 Task: Create a rule when a due dateLess than 1 hours ago is set on a checklist item.
Action: Mouse moved to (1177, 95)
Screenshot: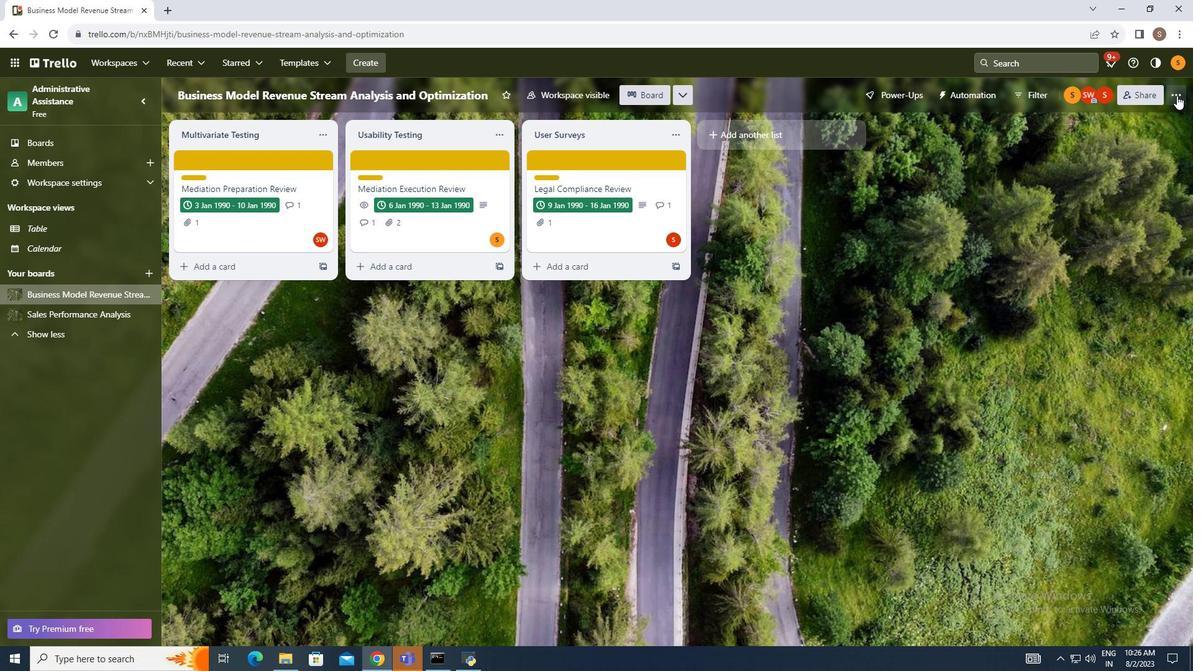 
Action: Mouse pressed left at (1177, 95)
Screenshot: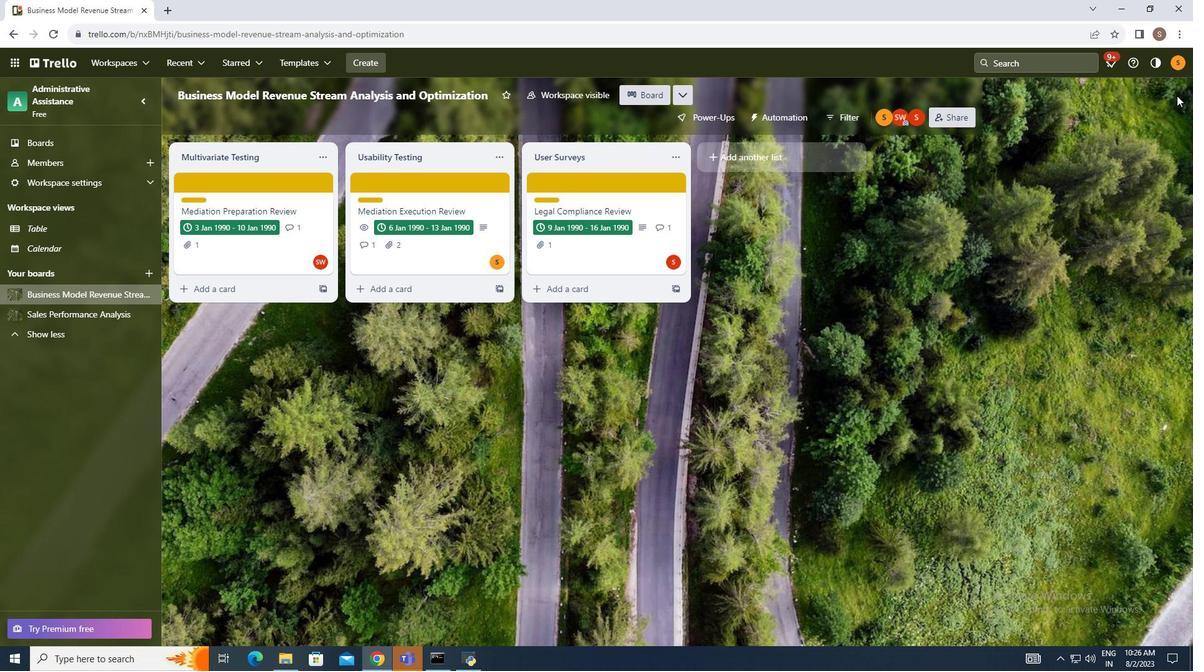 
Action: Mouse moved to (1064, 256)
Screenshot: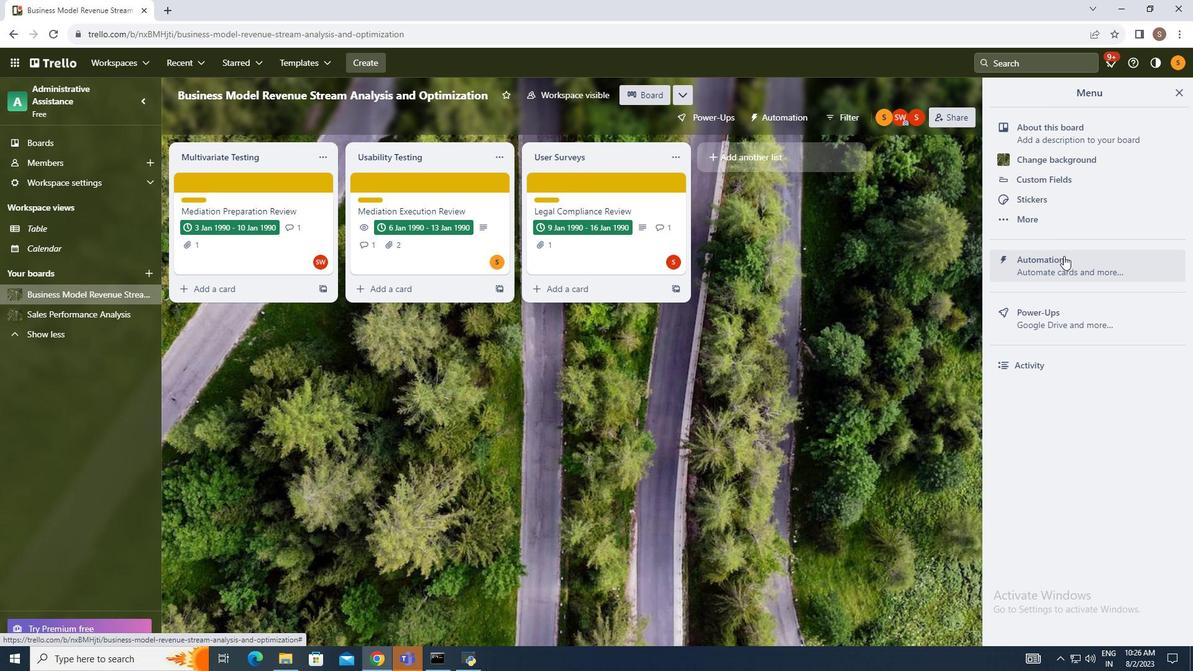 
Action: Mouse pressed left at (1064, 256)
Screenshot: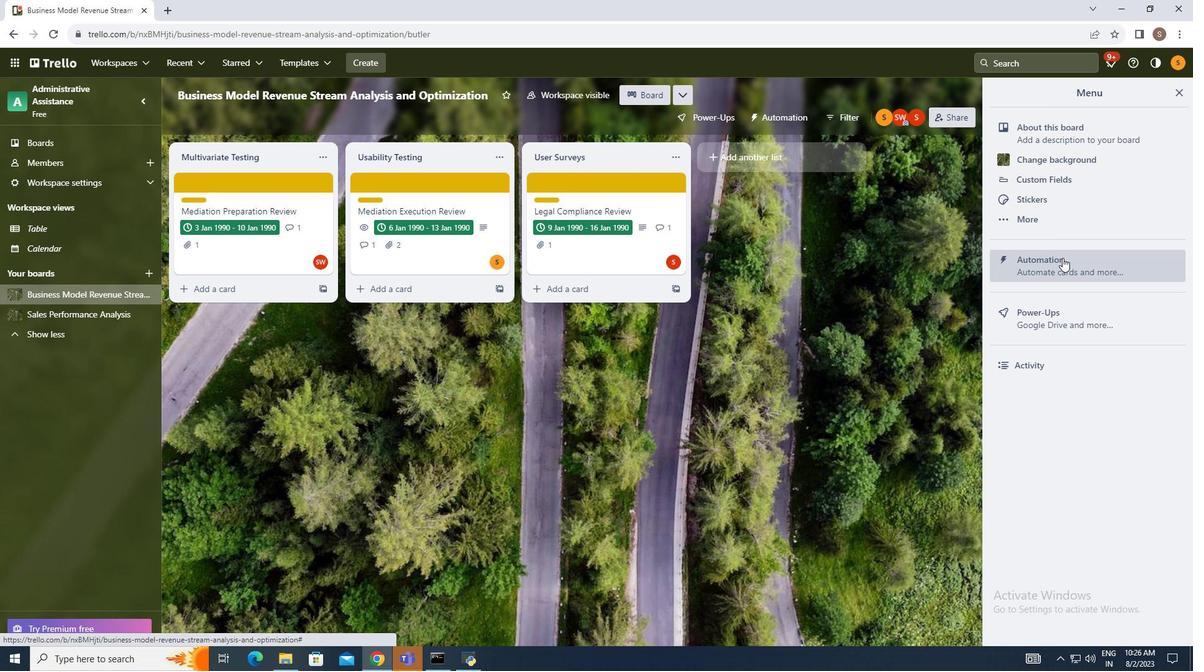 
Action: Mouse moved to (231, 225)
Screenshot: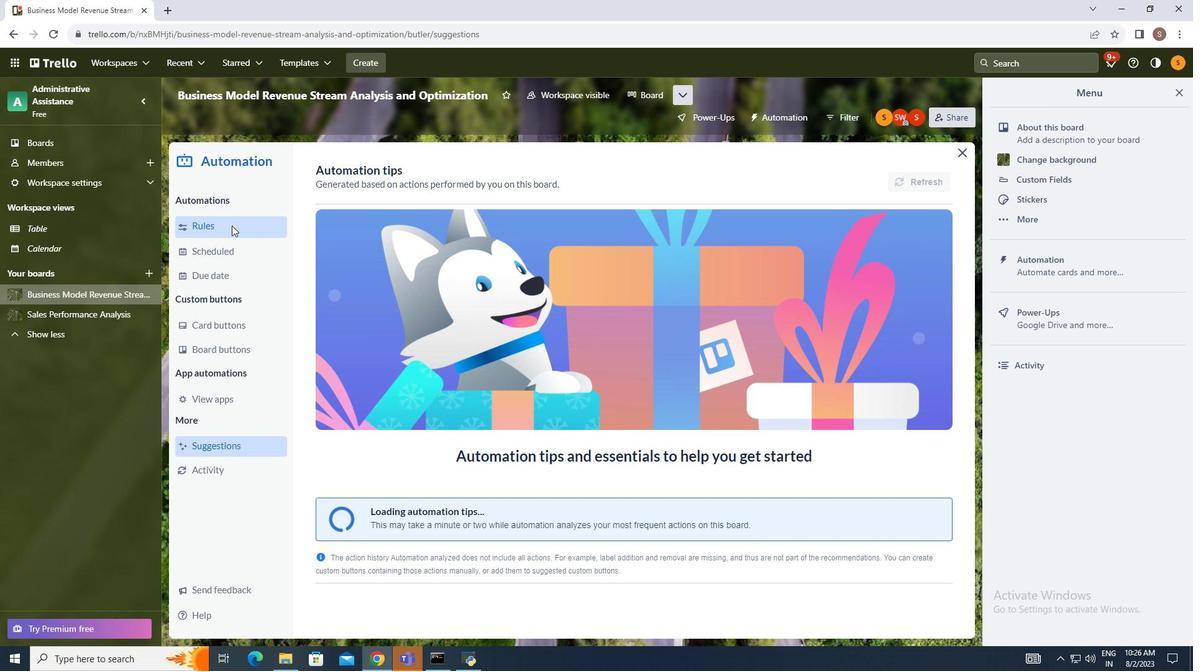 
Action: Mouse pressed left at (231, 225)
Screenshot: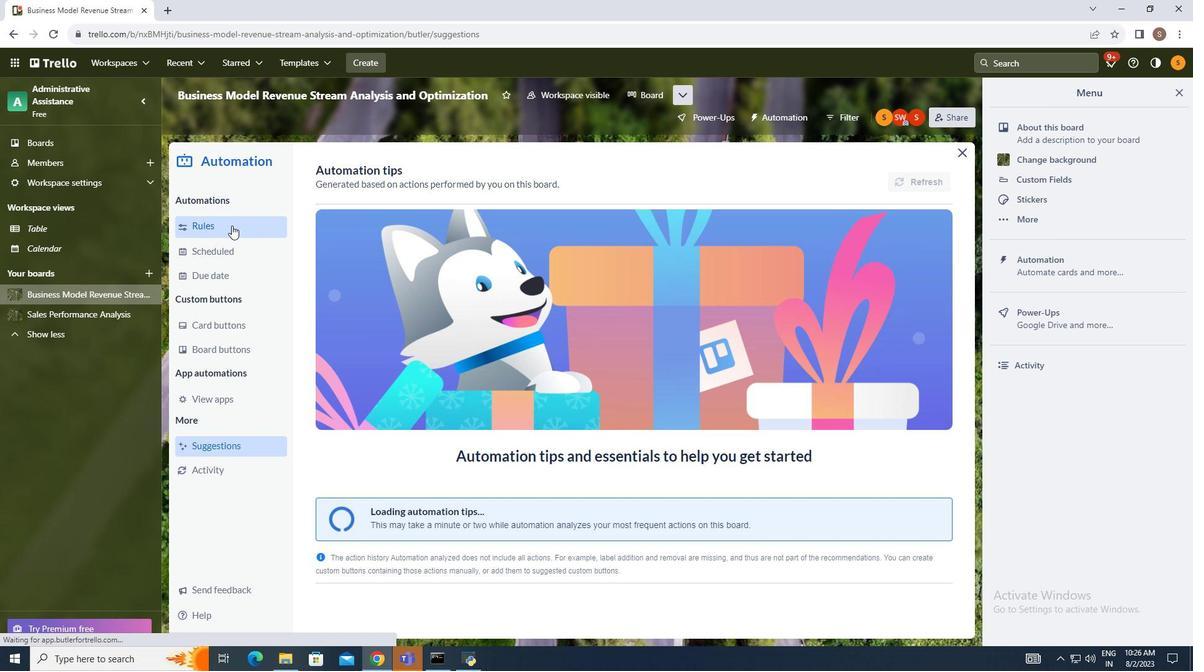 
Action: Mouse moved to (835, 170)
Screenshot: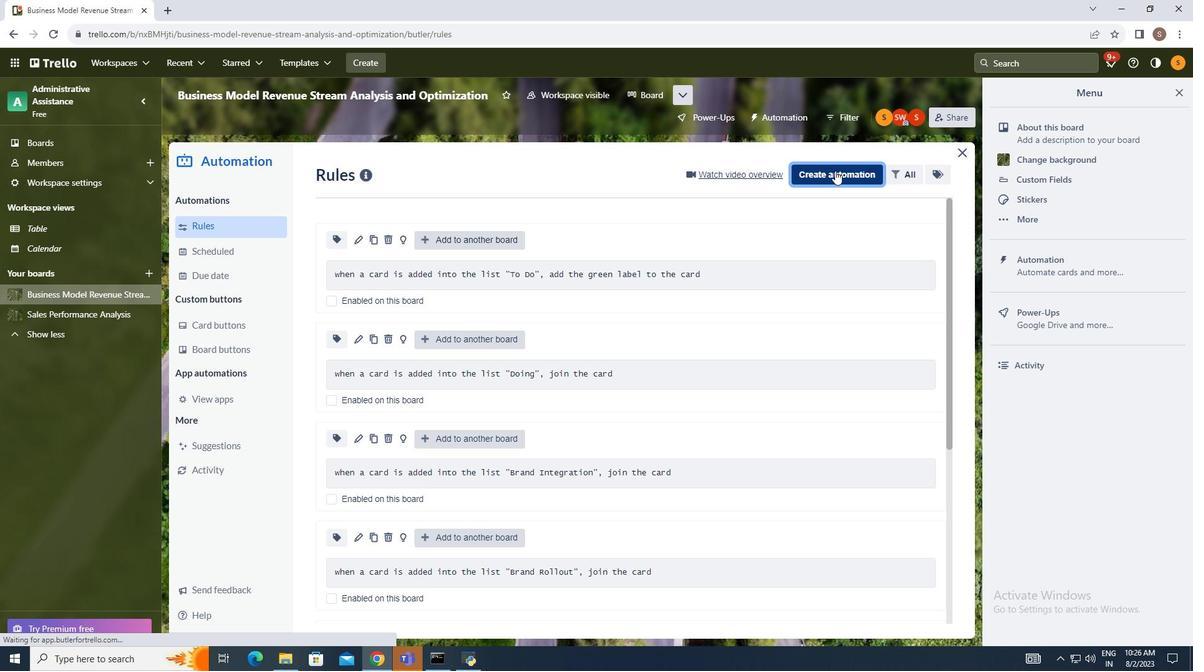 
Action: Mouse pressed left at (835, 170)
Screenshot: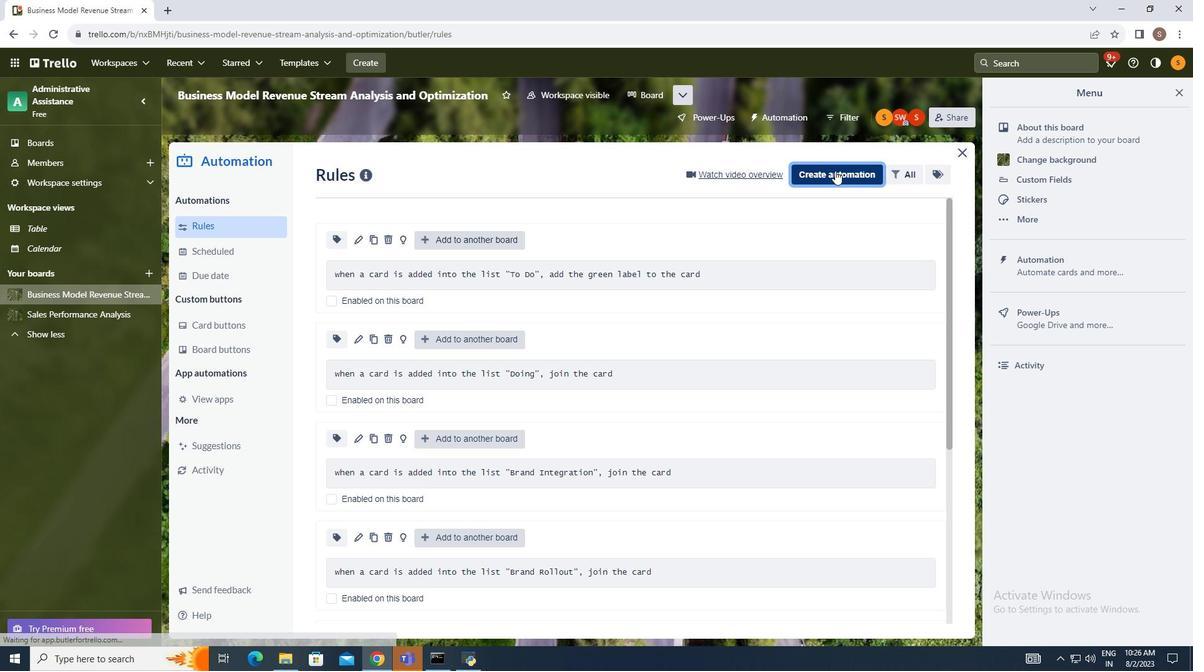 
Action: Mouse moved to (606, 294)
Screenshot: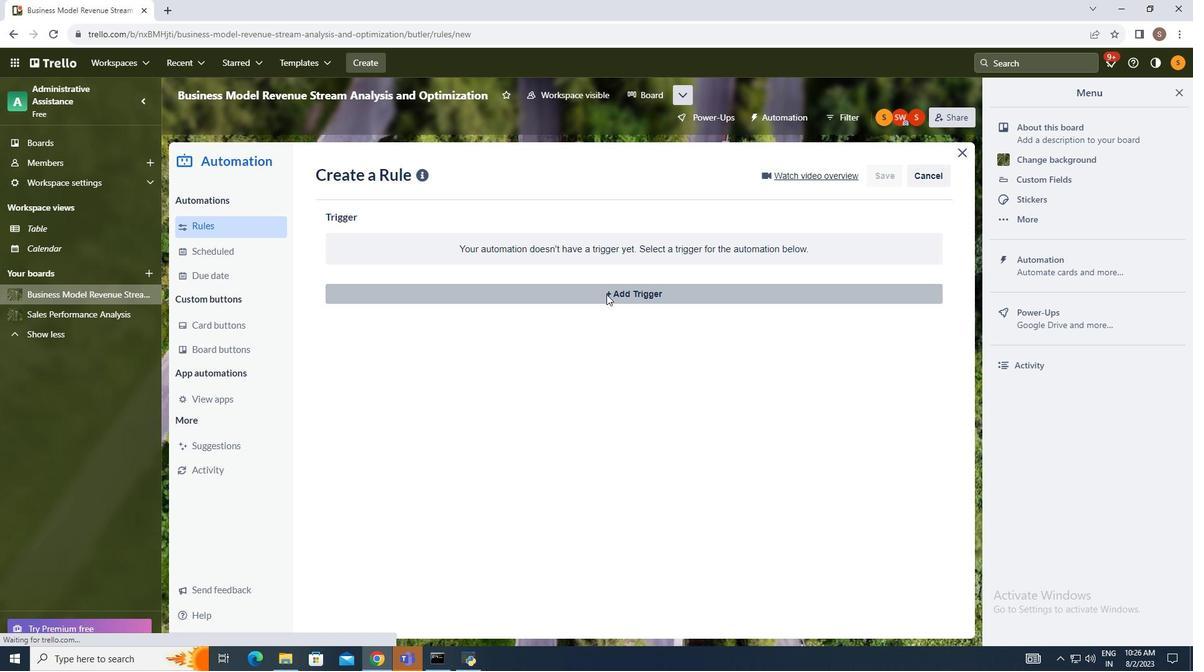 
Action: Mouse pressed left at (606, 294)
Screenshot: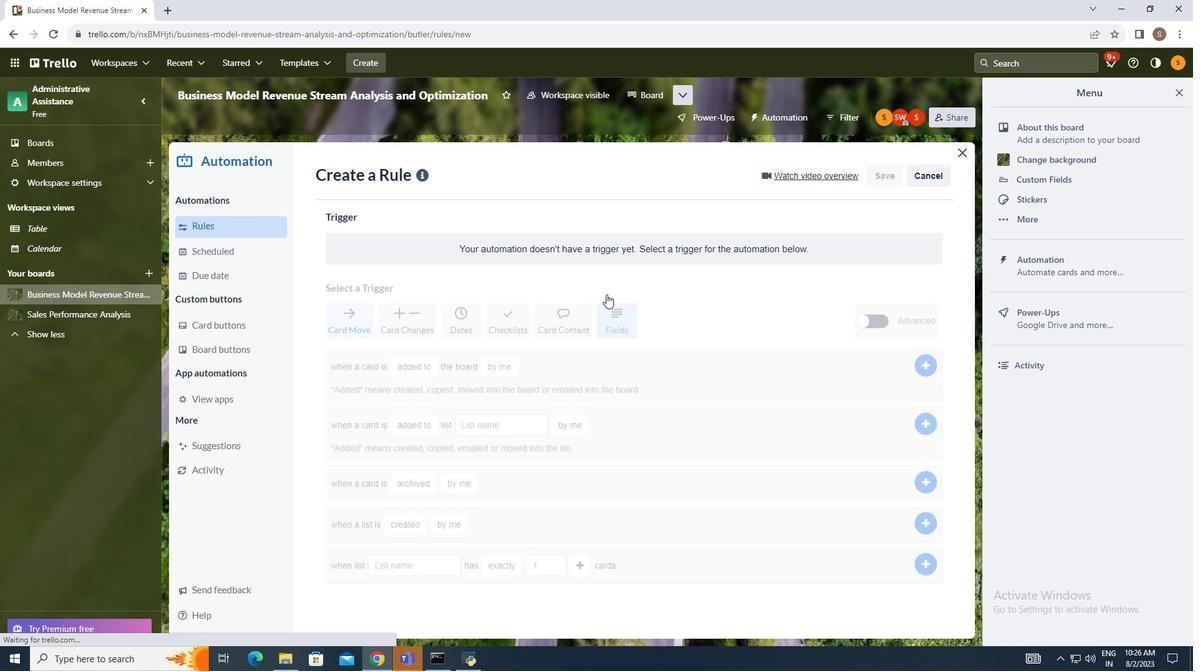 
Action: Mouse moved to (514, 341)
Screenshot: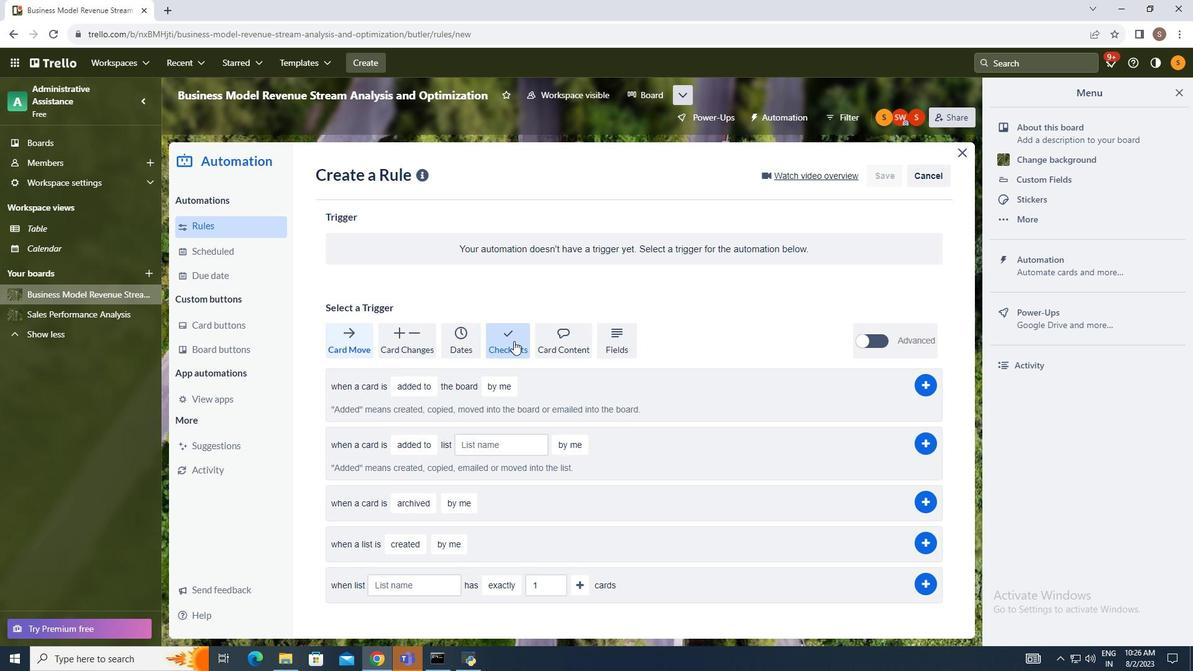 
Action: Mouse pressed left at (514, 341)
Screenshot: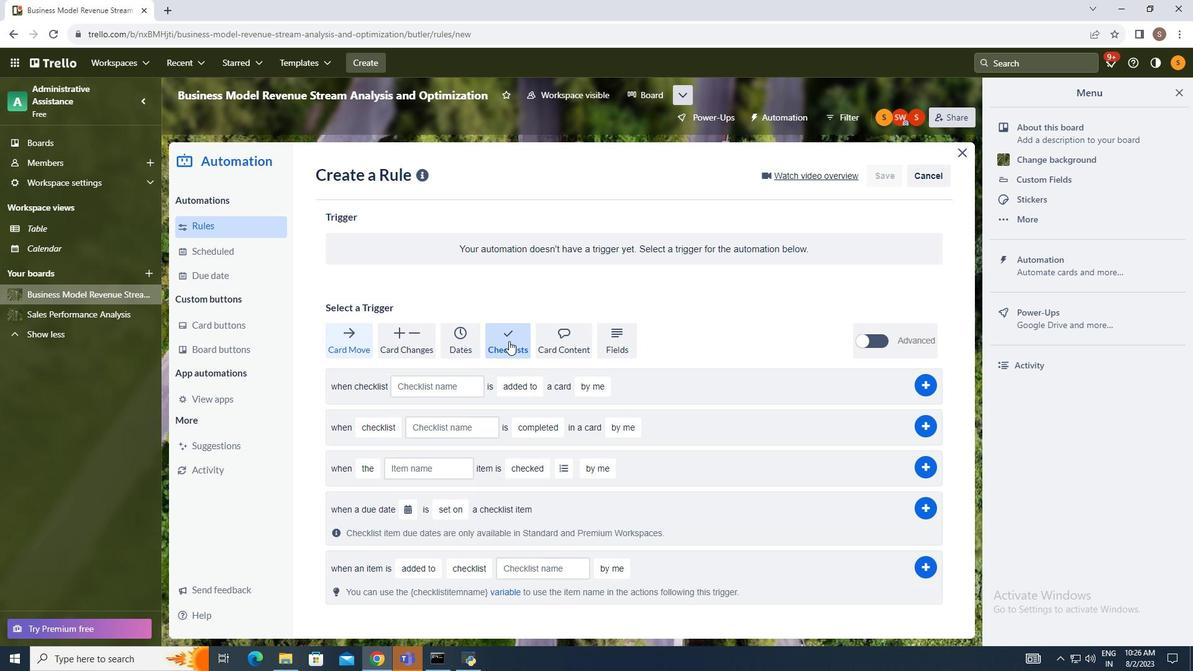 
Action: Mouse moved to (409, 508)
Screenshot: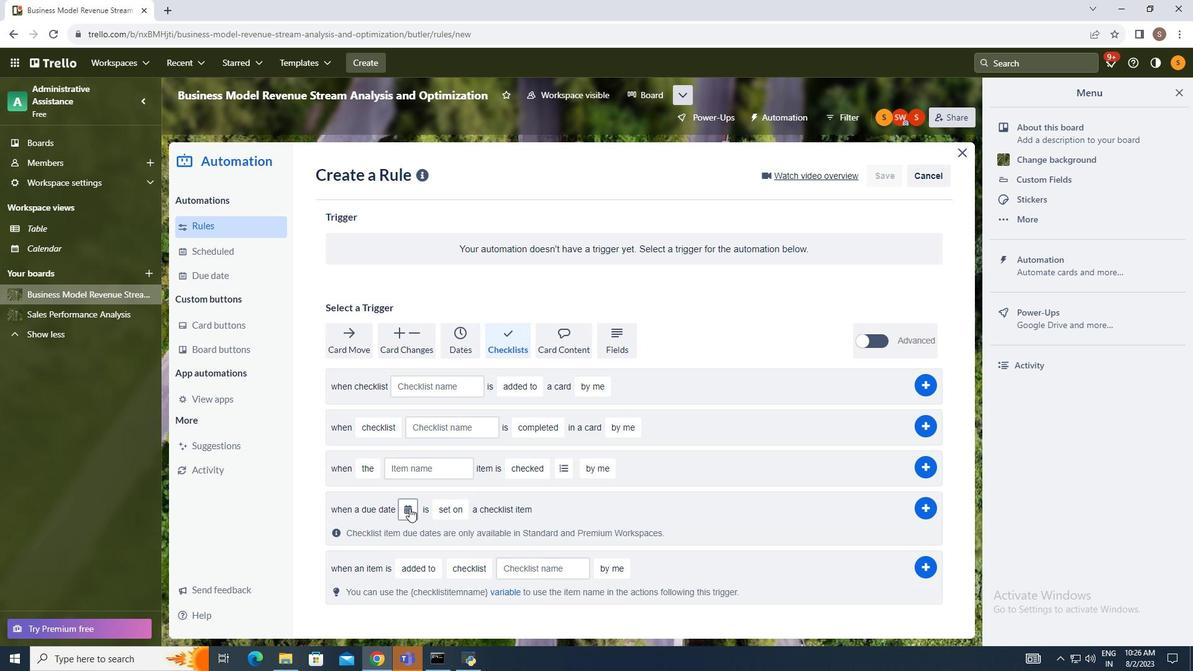 
Action: Mouse pressed left at (409, 508)
Screenshot: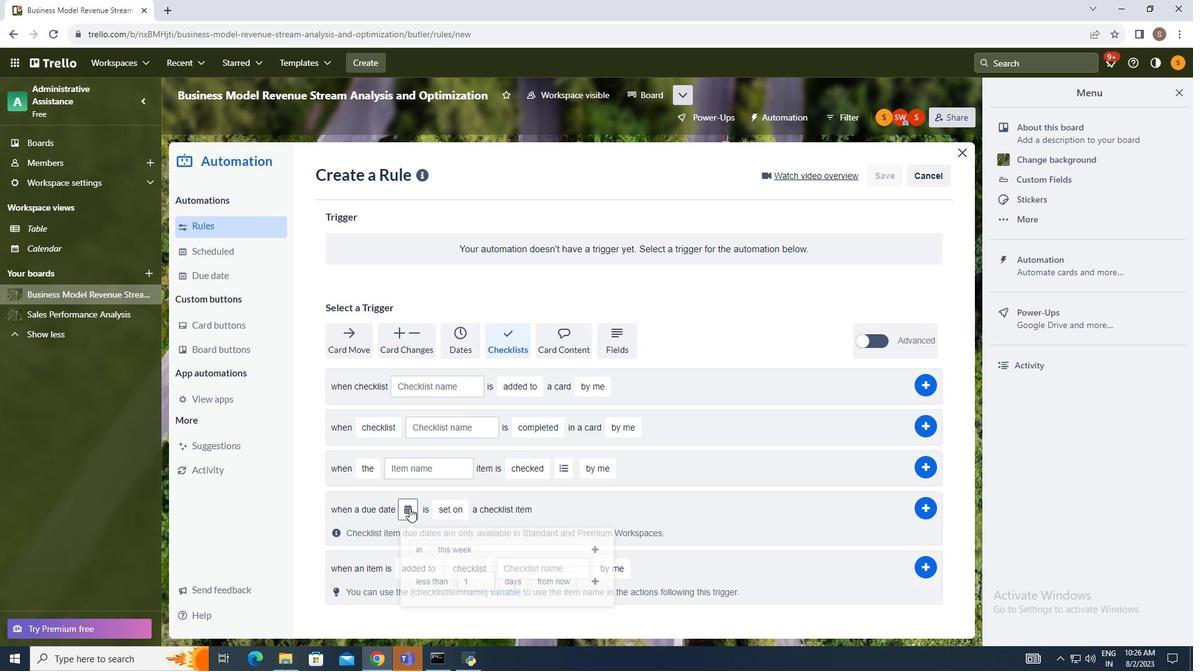 
Action: Mouse moved to (432, 588)
Screenshot: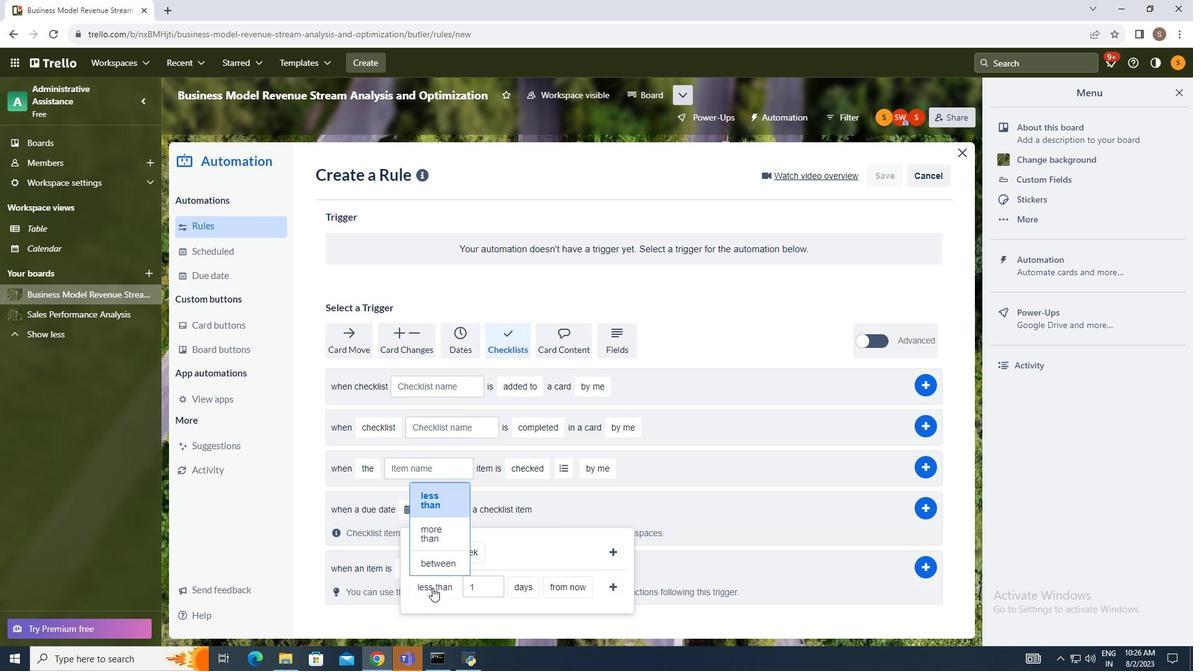 
Action: Mouse pressed left at (432, 588)
Screenshot: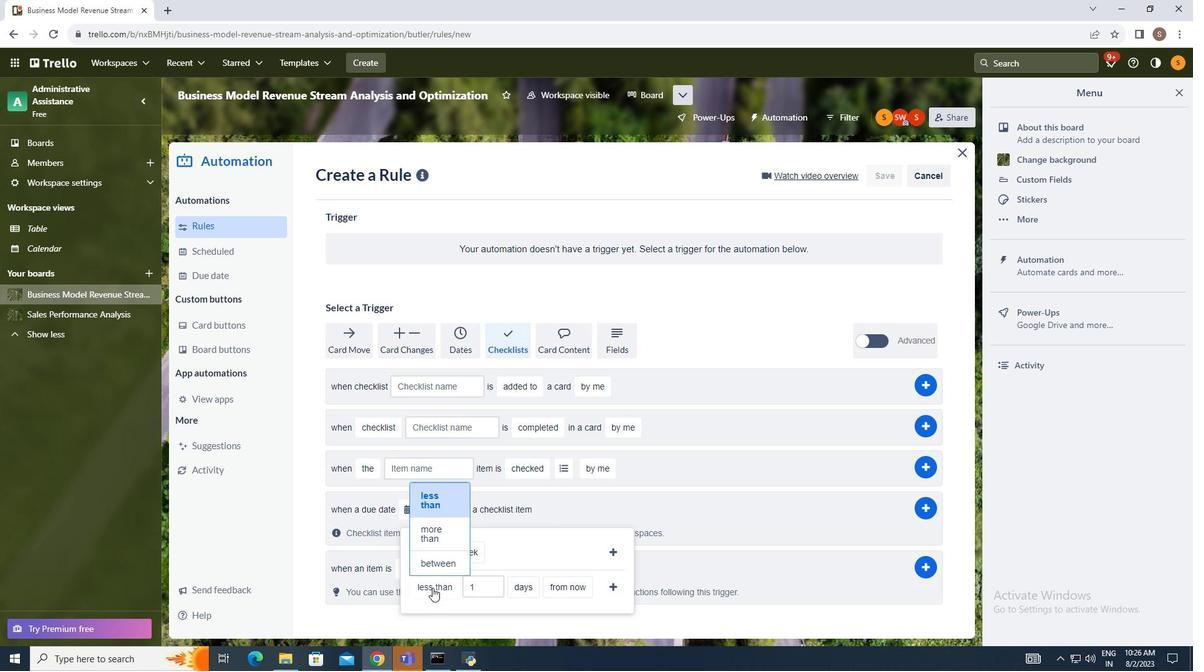 
Action: Mouse moved to (428, 495)
Screenshot: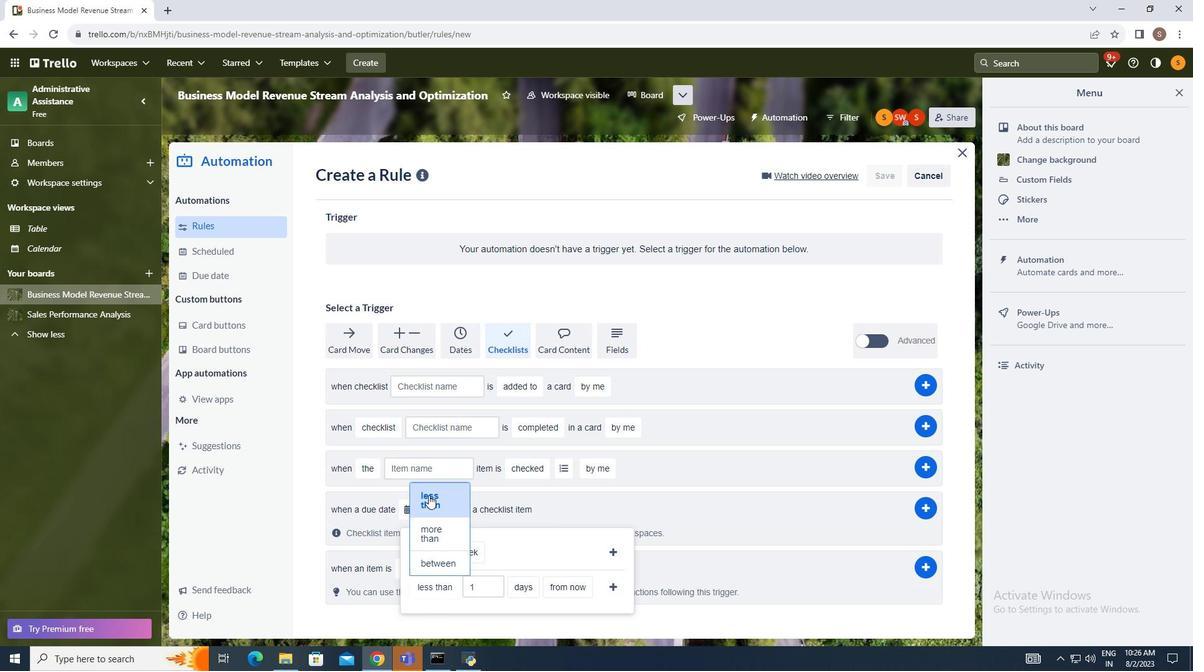 
Action: Mouse pressed left at (428, 495)
Screenshot: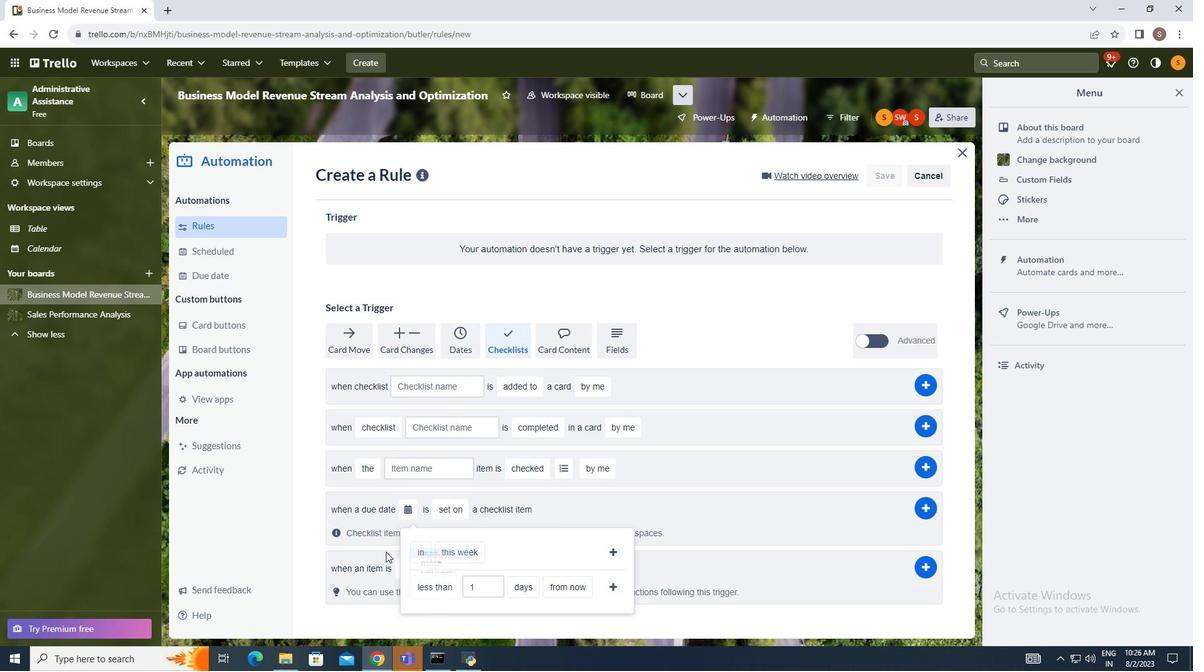 
Action: Mouse moved to (524, 585)
Screenshot: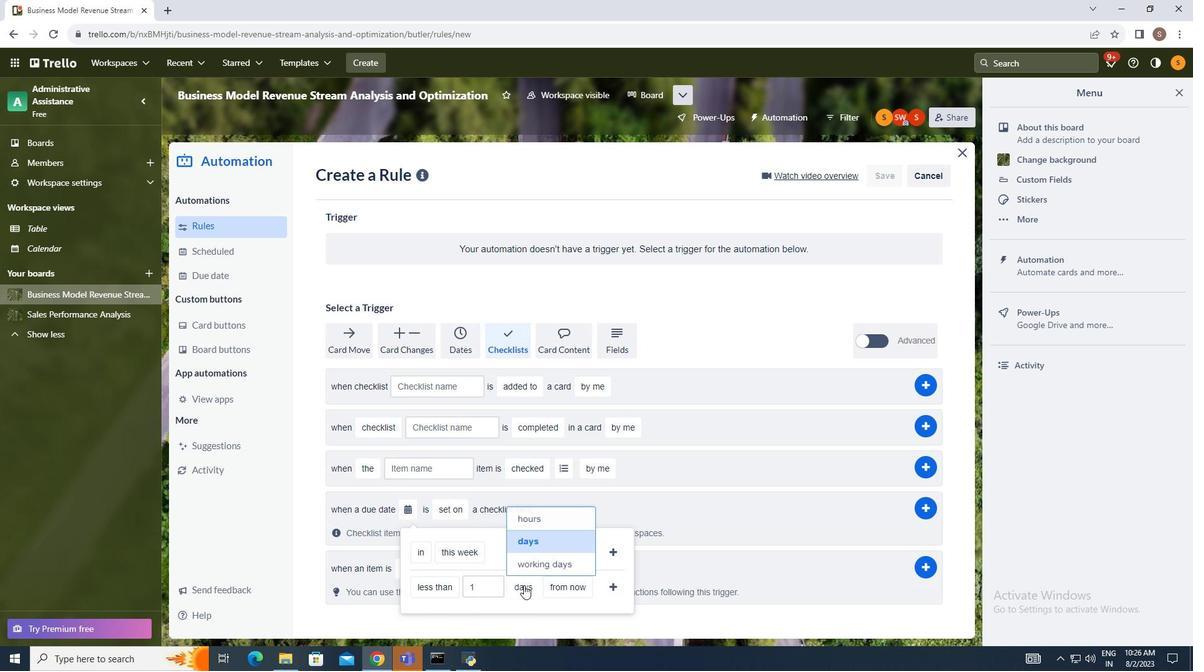 
Action: Mouse pressed left at (524, 585)
Screenshot: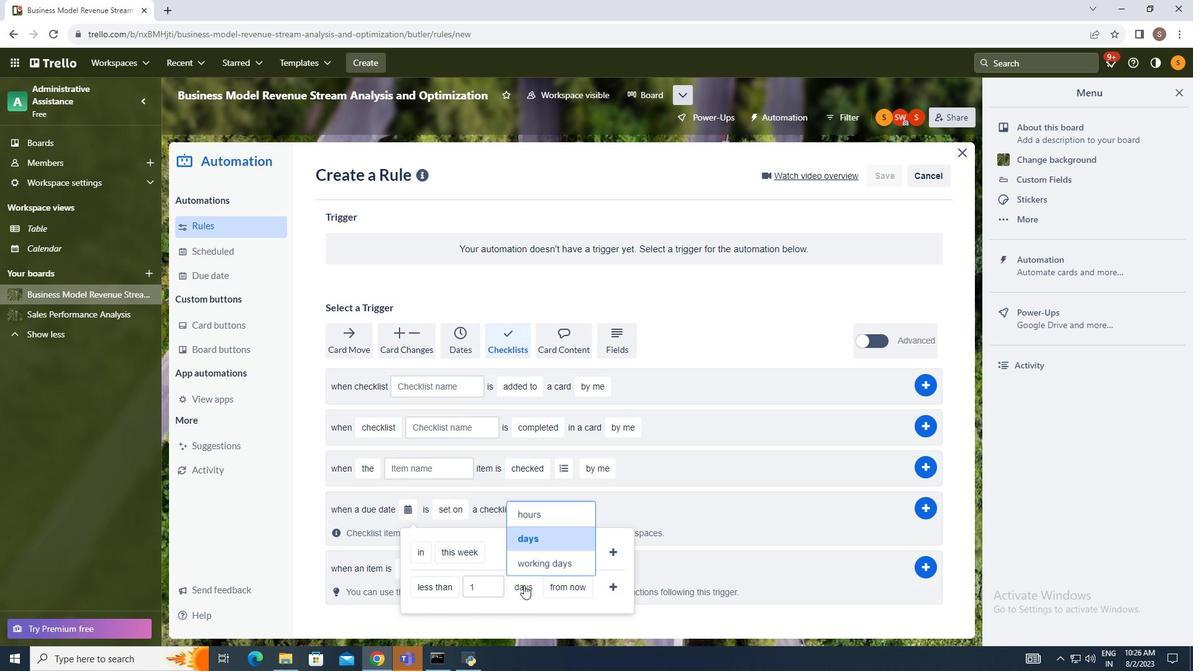 
Action: Mouse moved to (539, 515)
Screenshot: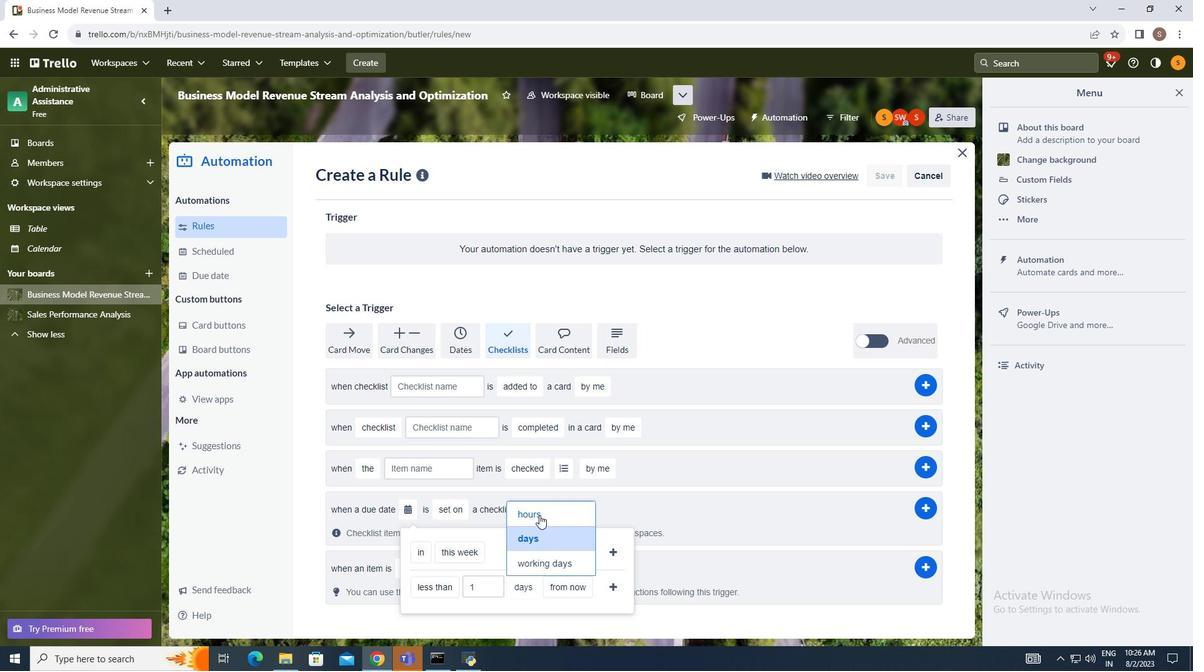 
Action: Mouse pressed left at (539, 515)
Screenshot: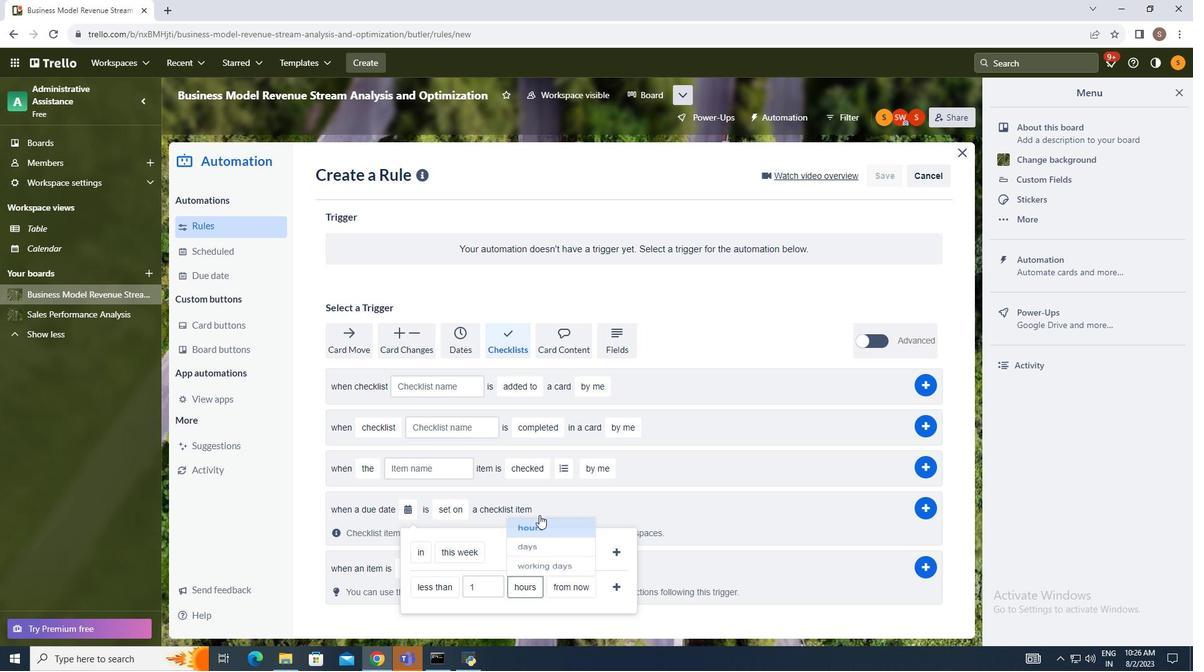 
Action: Mouse moved to (573, 581)
Screenshot: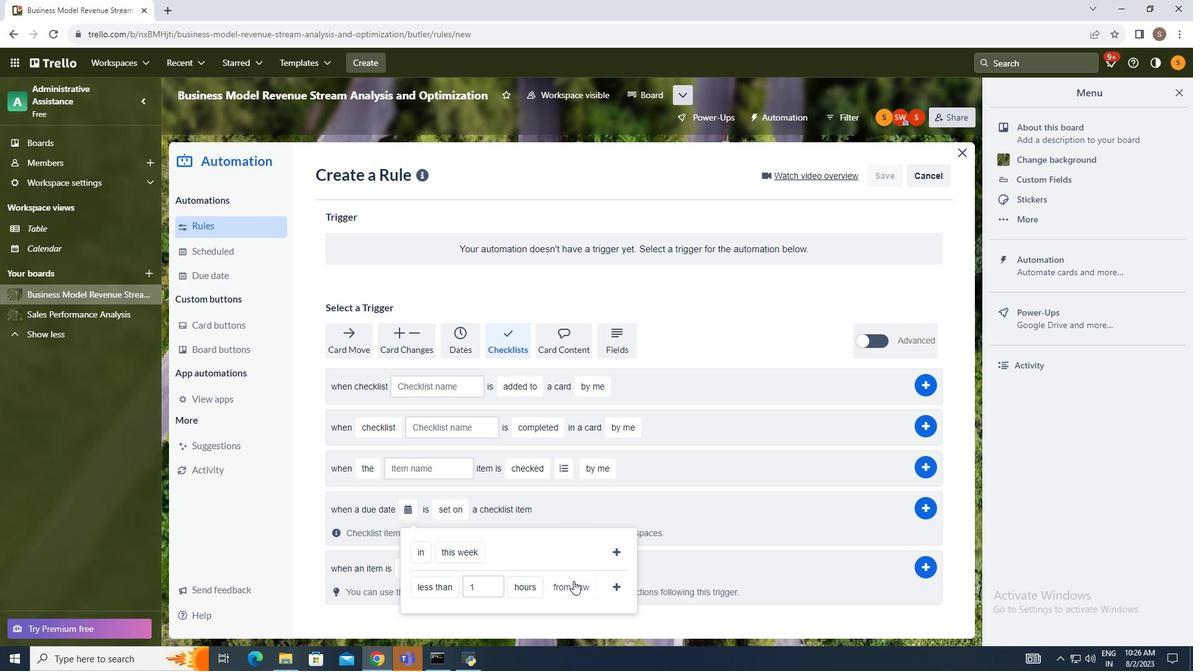
Action: Mouse pressed left at (573, 581)
Screenshot: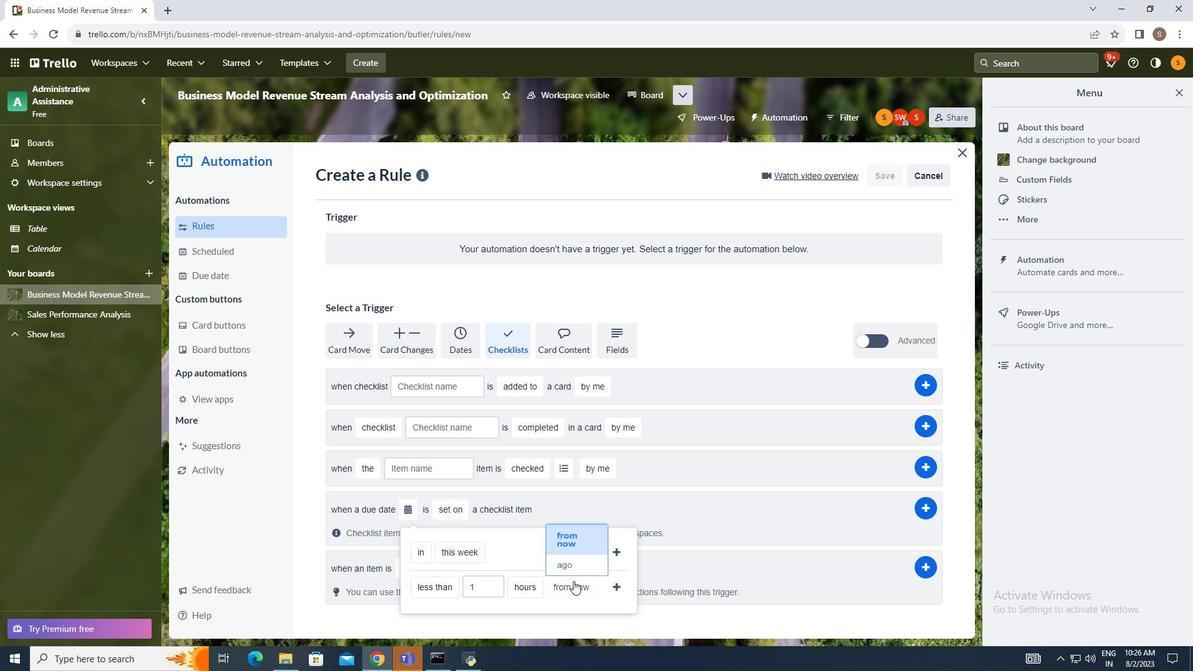 
Action: Mouse moved to (567, 558)
Screenshot: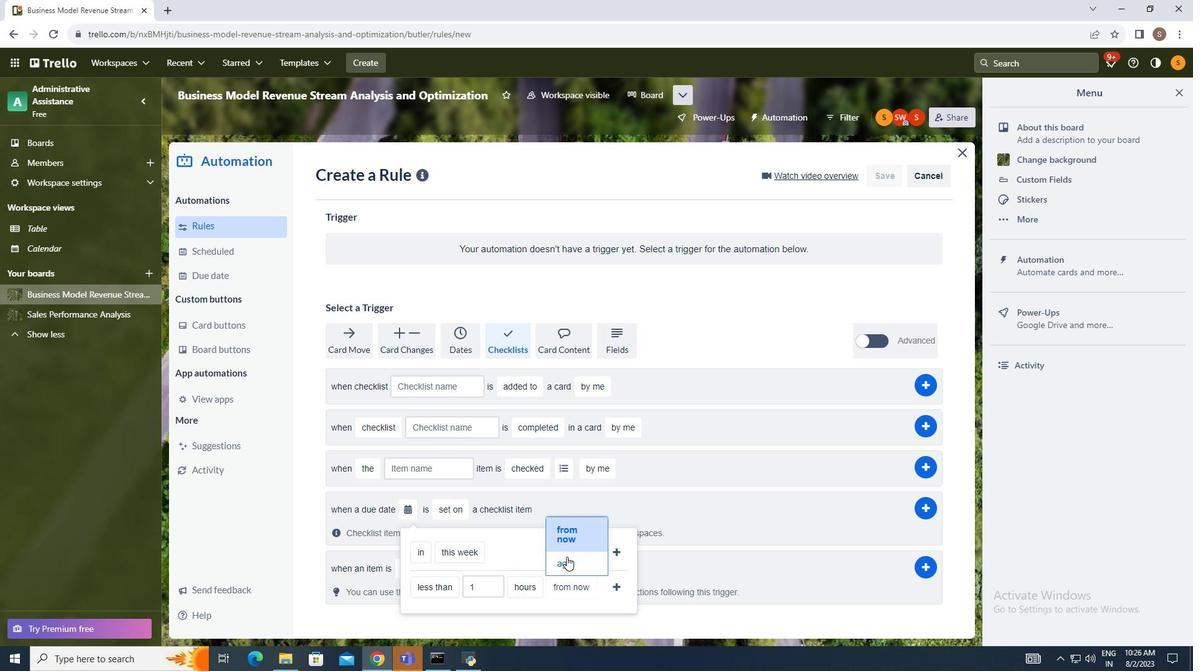 
Action: Mouse pressed left at (567, 558)
Screenshot: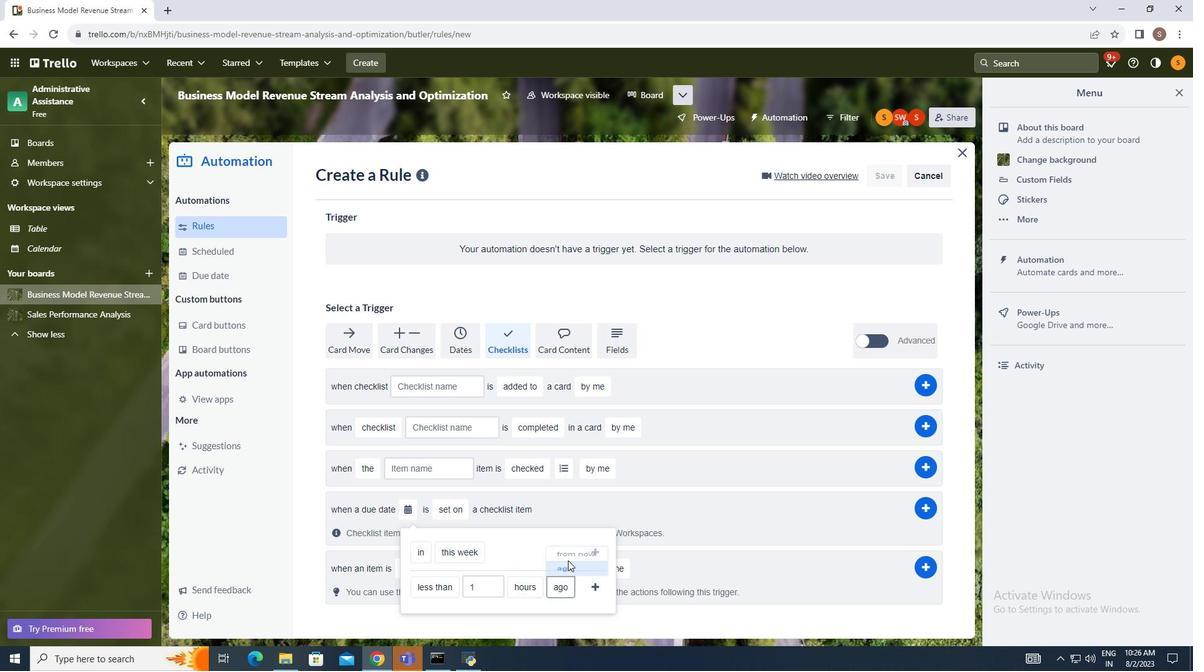 
Action: Mouse moved to (596, 590)
Screenshot: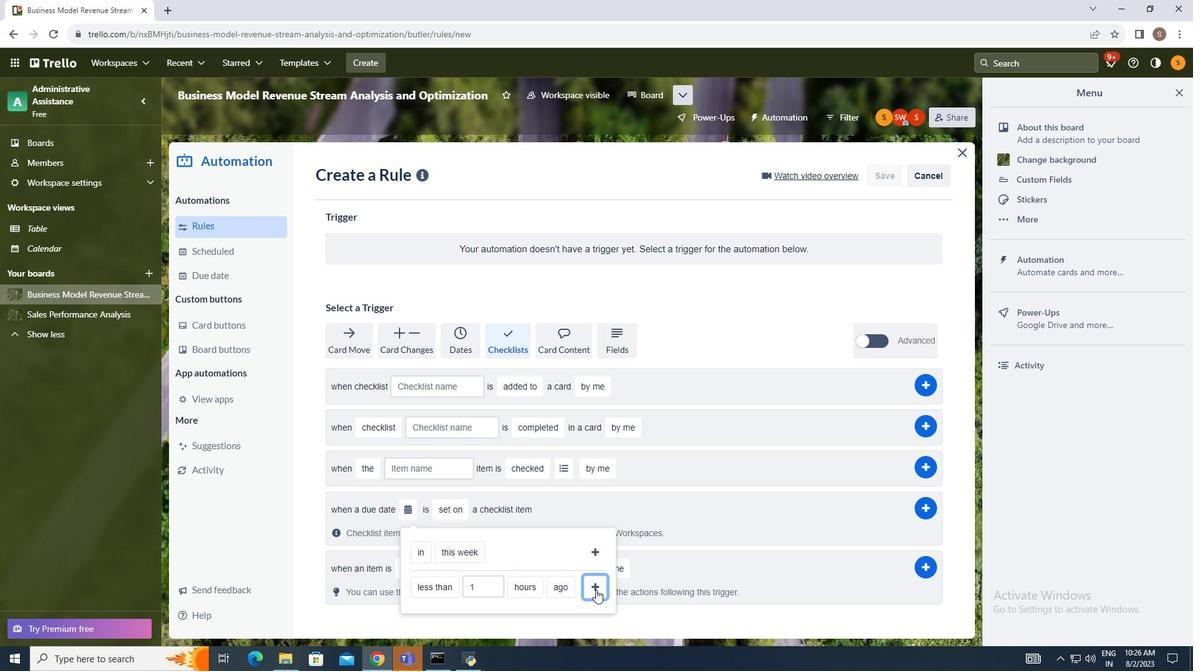 
Action: Mouse pressed left at (596, 590)
Screenshot: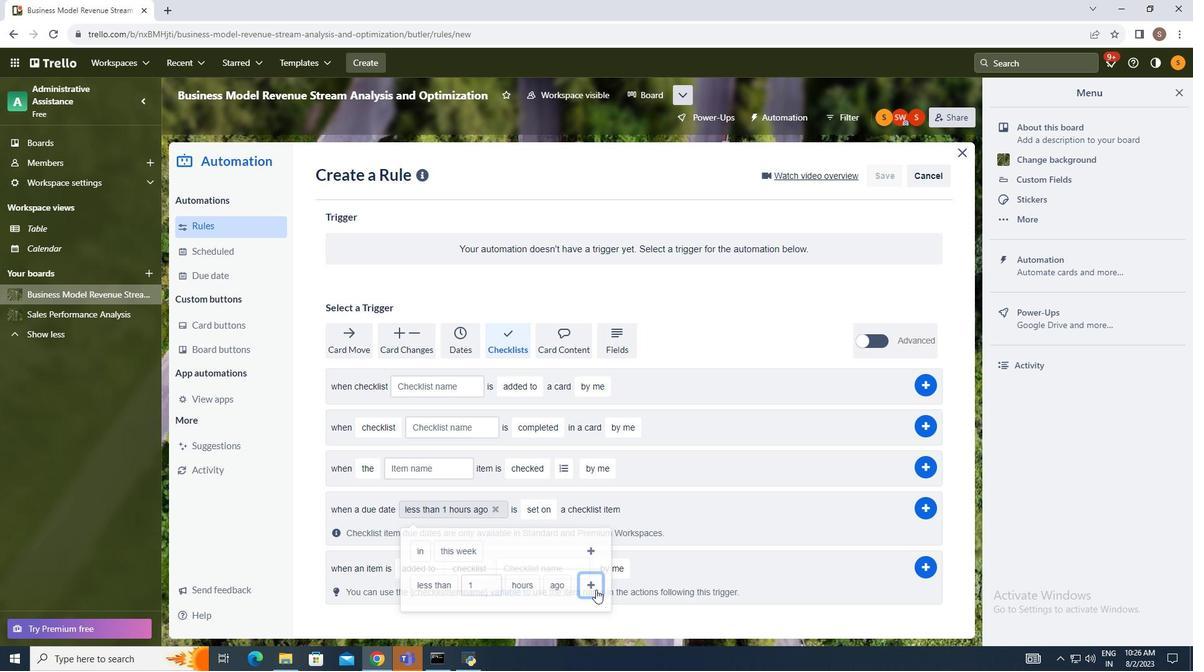 
Action: Mouse moved to (543, 514)
Screenshot: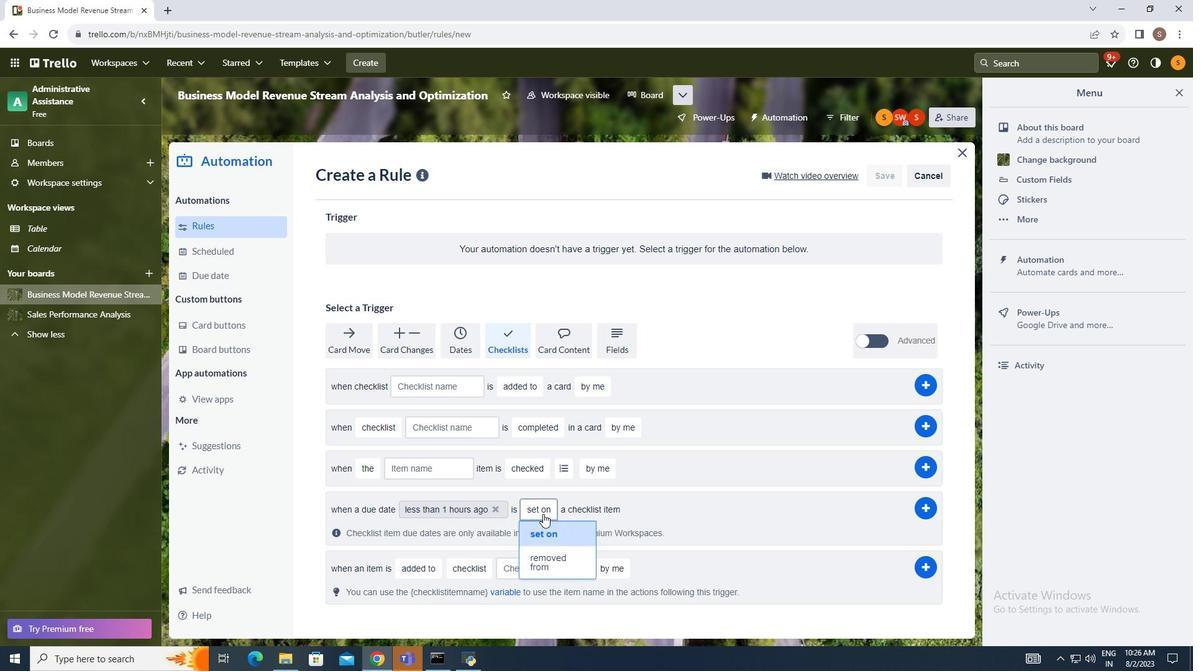 
Action: Mouse pressed left at (543, 514)
Screenshot: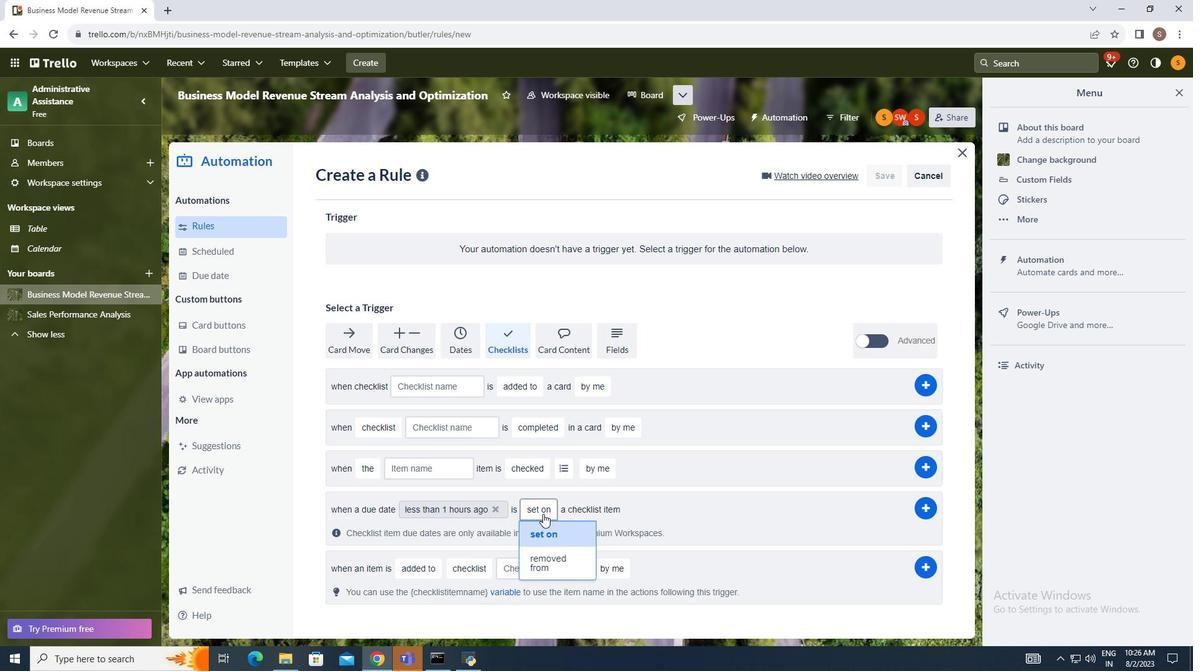 
Action: Mouse moved to (547, 534)
Screenshot: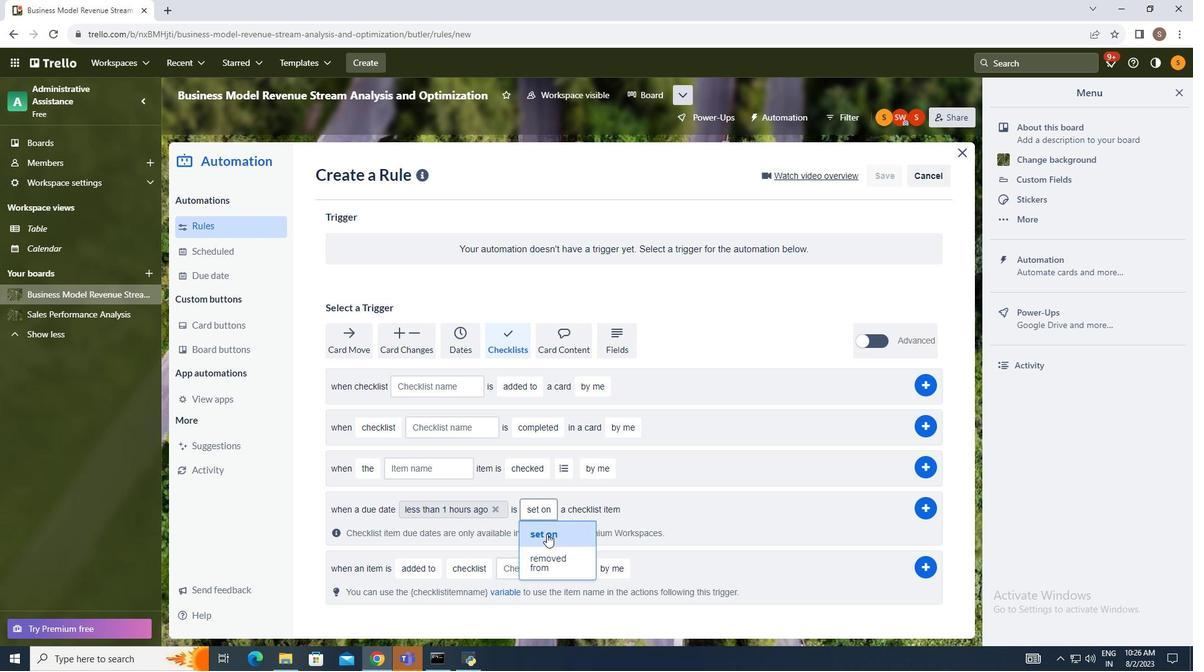 
Action: Mouse pressed left at (547, 534)
Screenshot: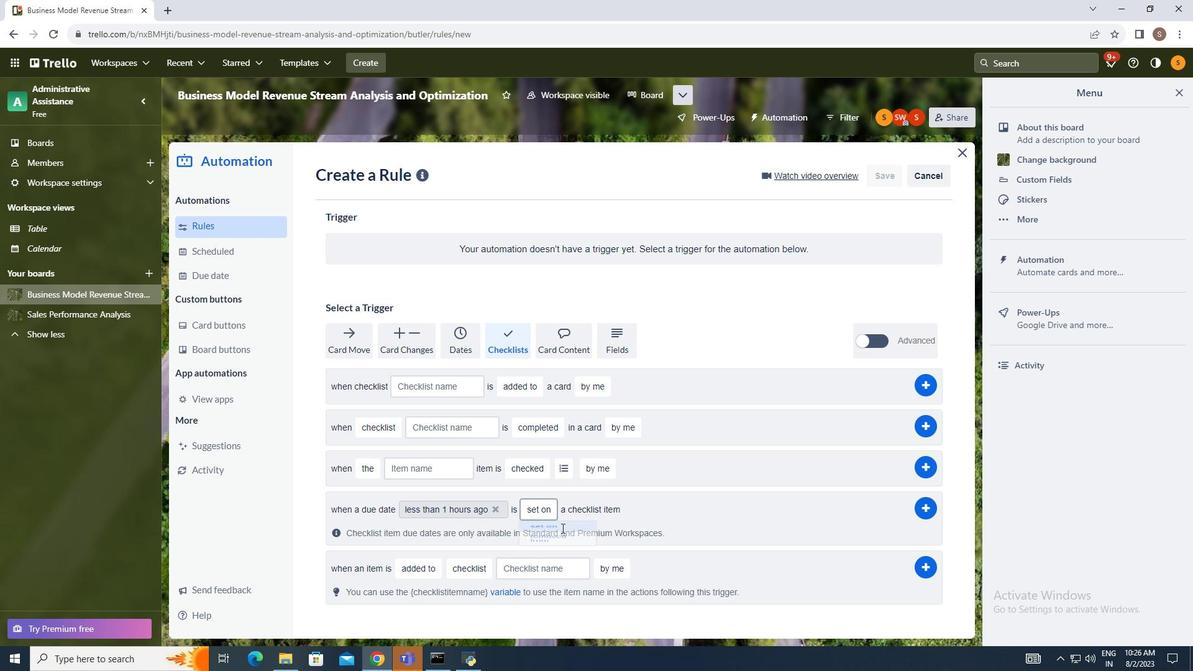 
Action: Mouse moved to (917, 507)
Screenshot: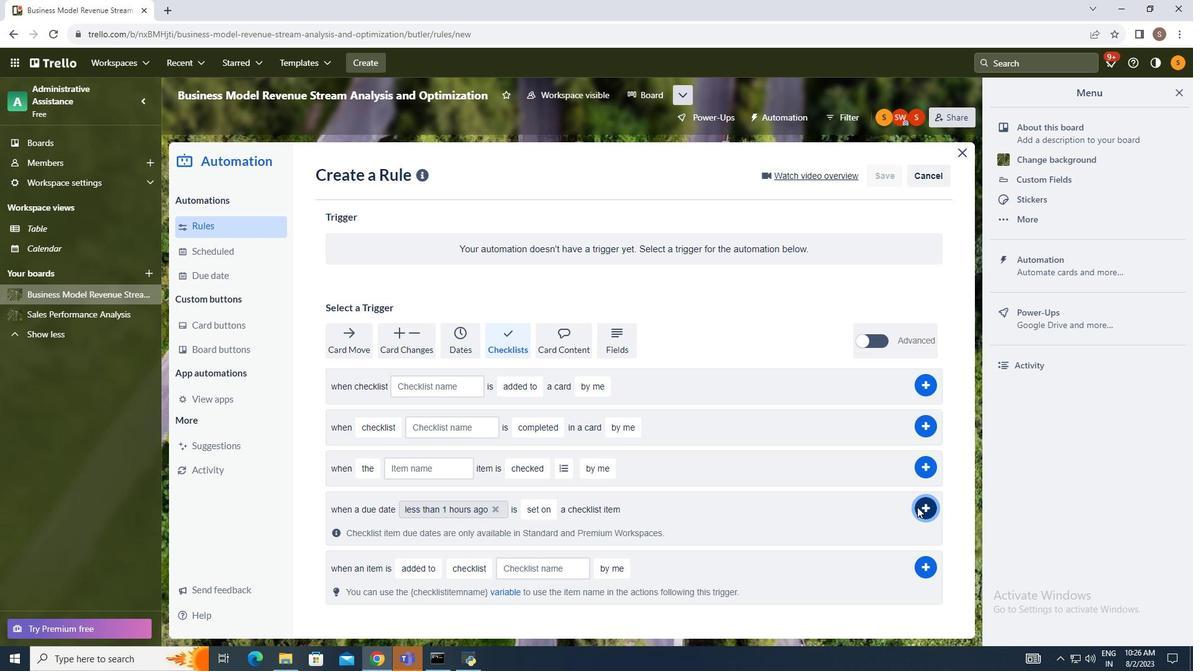 
Action: Mouse pressed left at (917, 507)
Screenshot: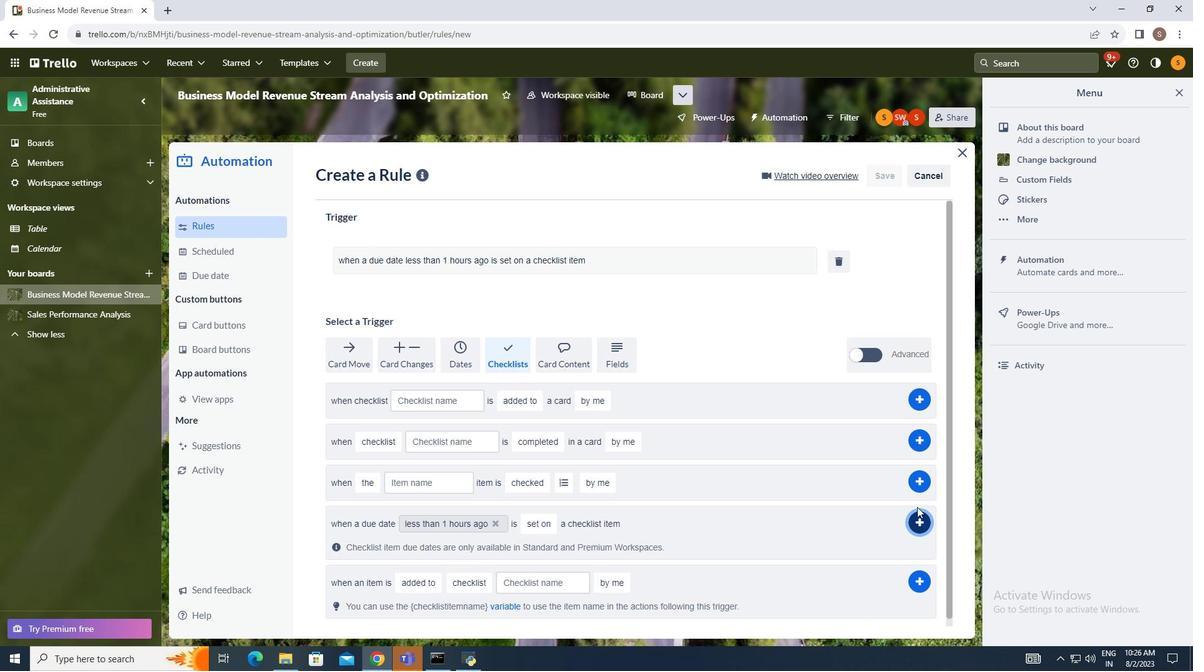 
Action: Mouse moved to (1045, 504)
Screenshot: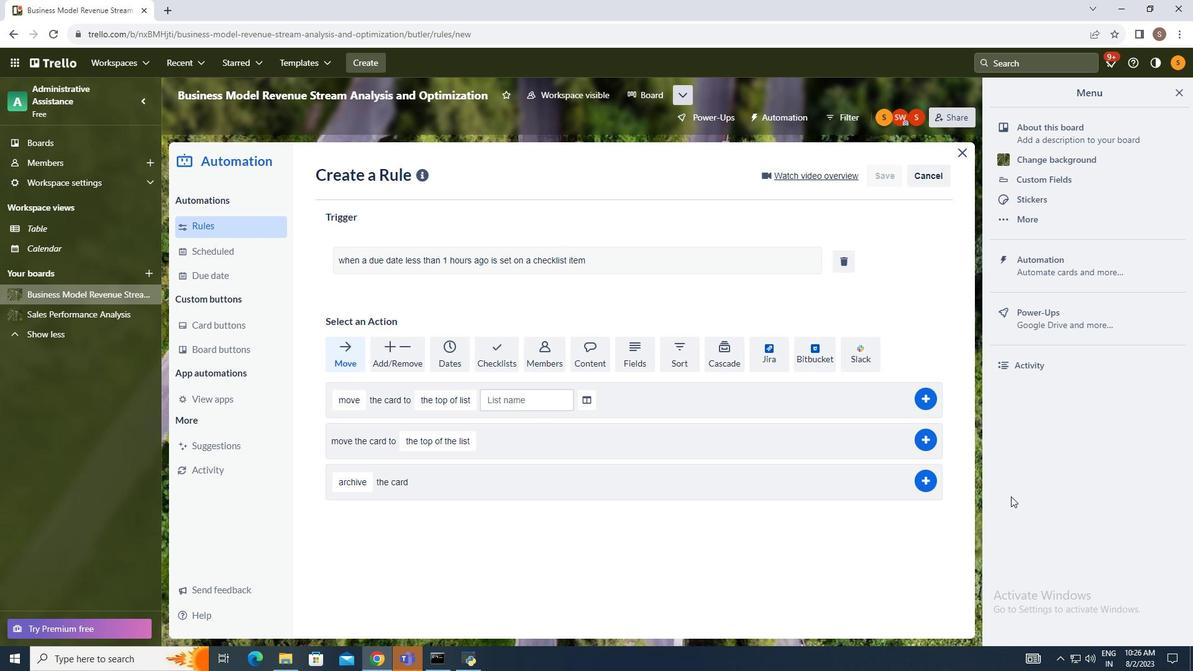 
